 Task: Select Convenience. Add to cart, from 7-Eleven for 3732 Beeghley Street, Allenport, Pennsylvania 15412, Cell Number 254-797-7777, following items : Canada Dry Soda Ginger Ale Bottle - 4, Andy Capps Hot Fries - 8
Action: Mouse moved to (303, 133)
Screenshot: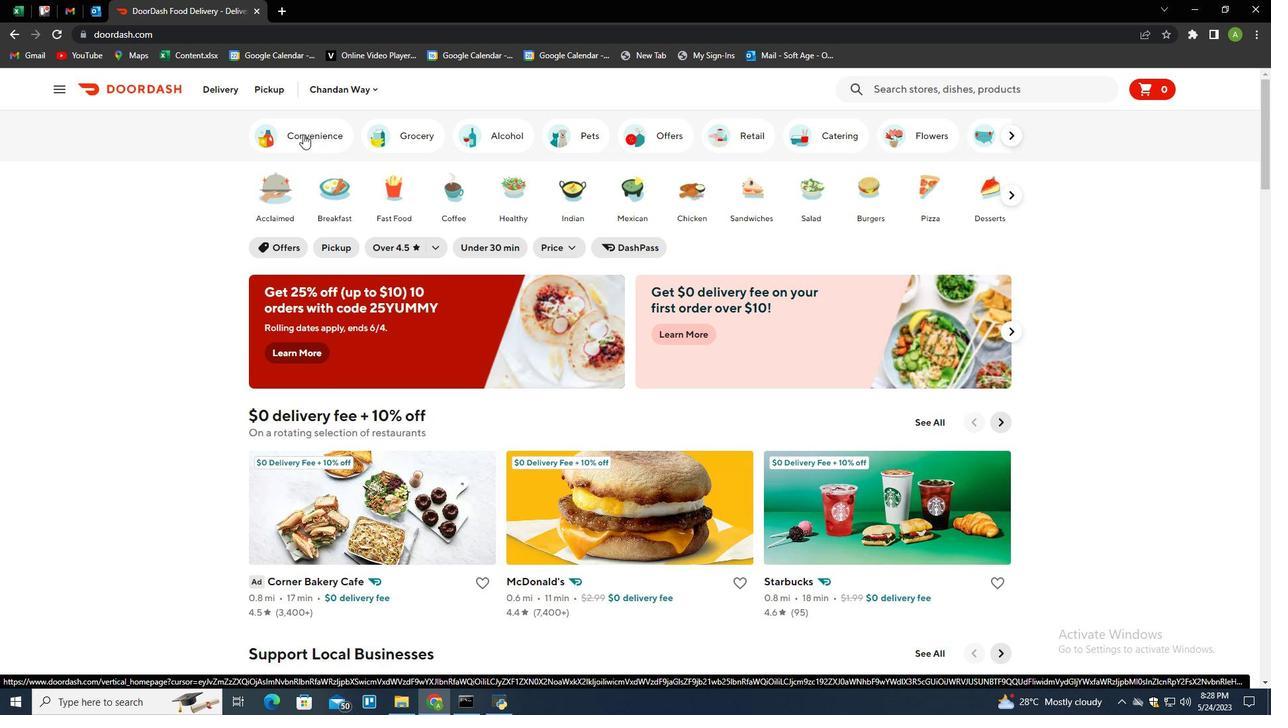
Action: Mouse pressed left at (303, 133)
Screenshot: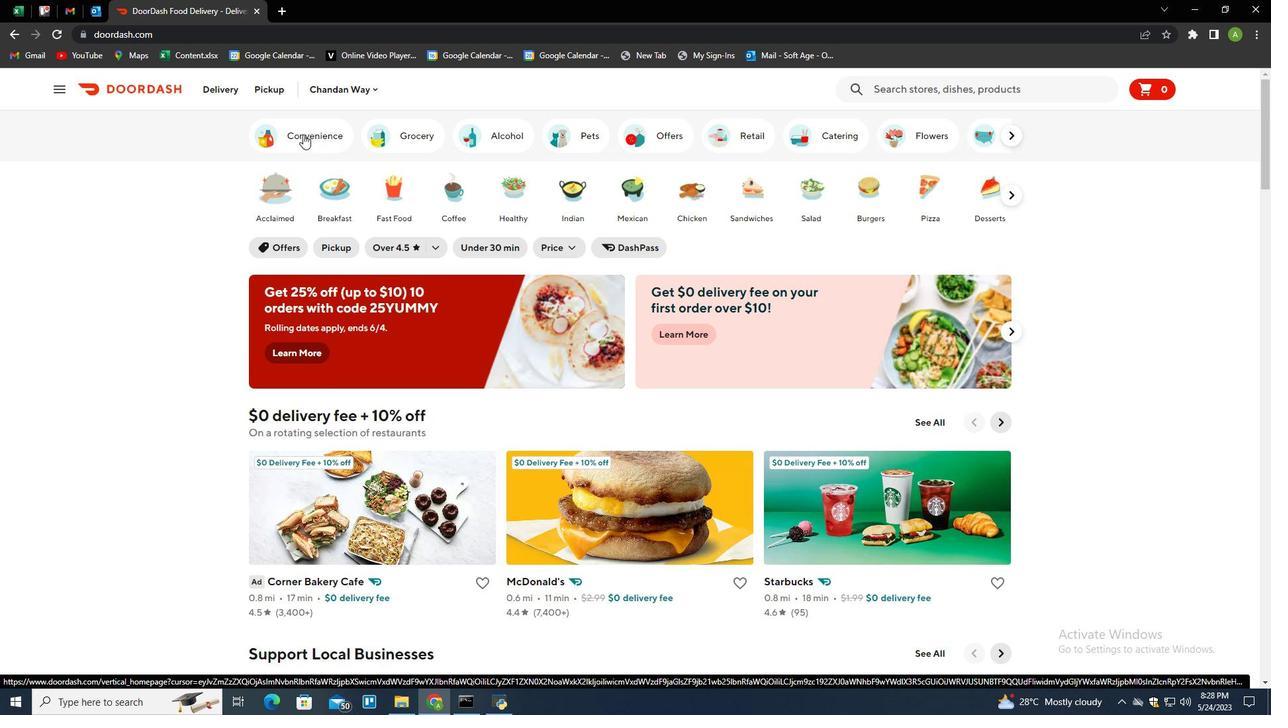 
Action: Mouse moved to (313, 484)
Screenshot: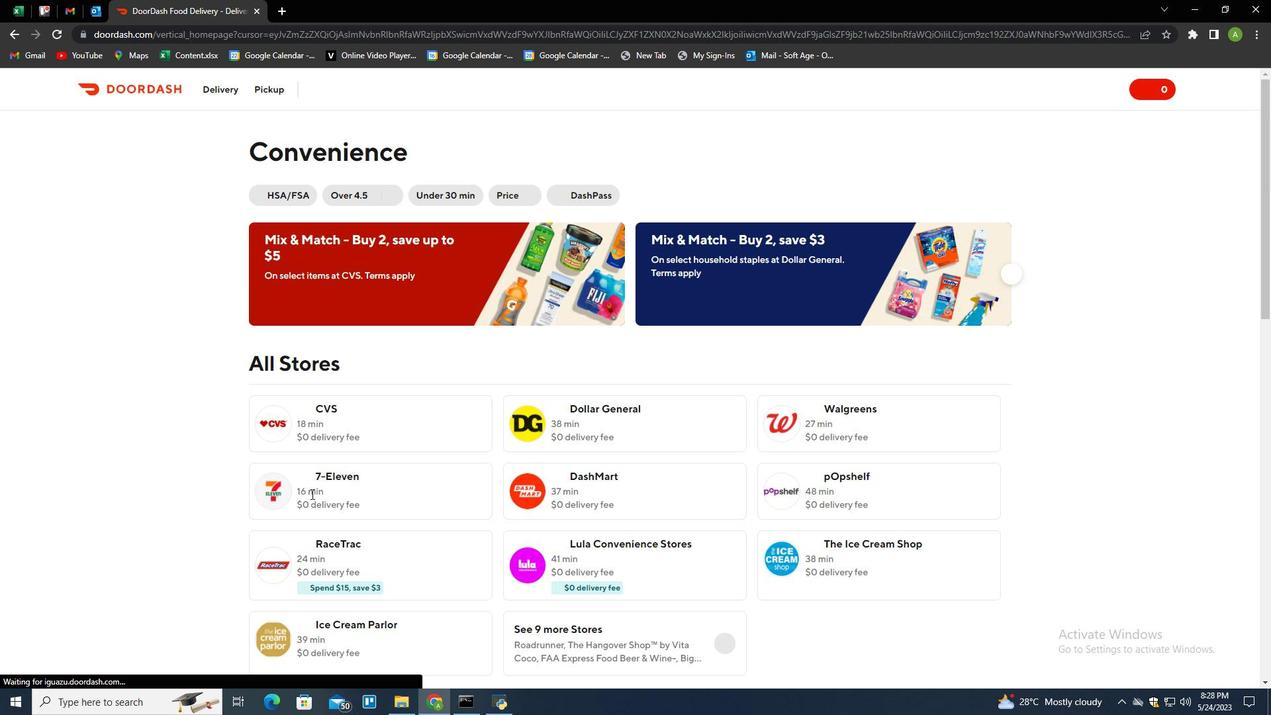 
Action: Mouse pressed left at (313, 484)
Screenshot: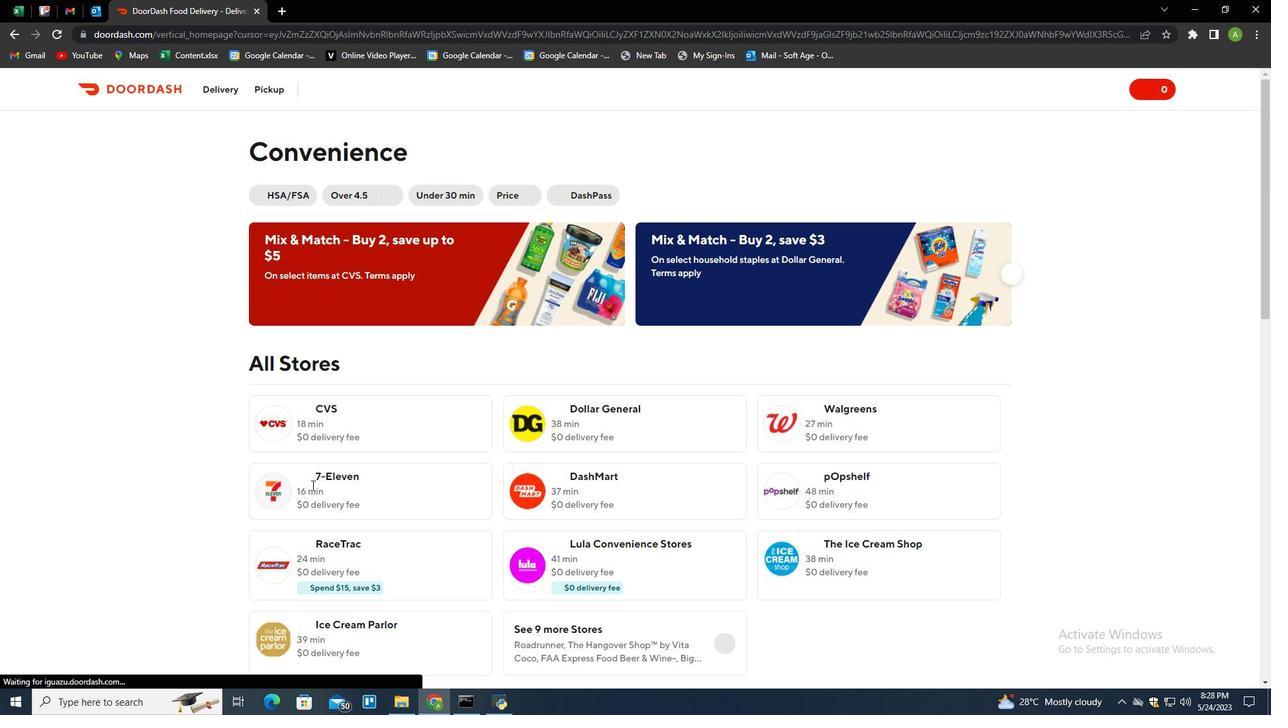 
Action: Mouse moved to (276, 87)
Screenshot: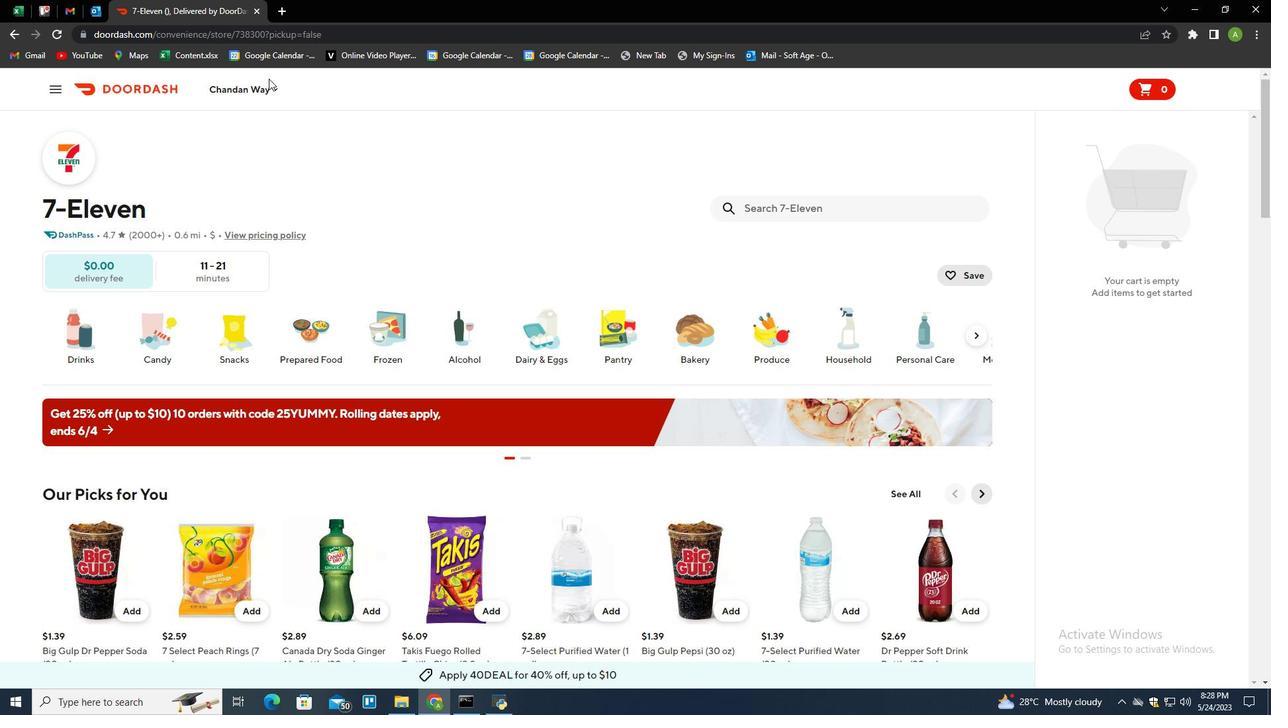 
Action: Mouse pressed left at (276, 87)
Screenshot: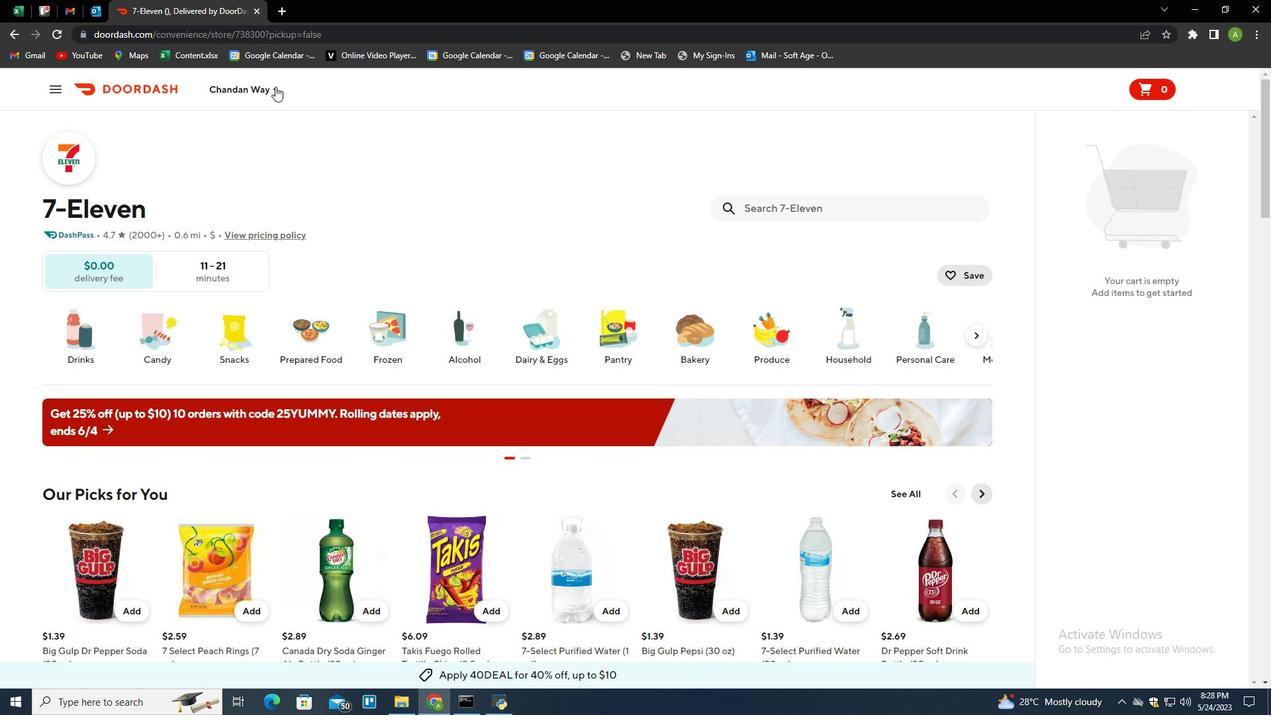 
Action: Mouse moved to (301, 147)
Screenshot: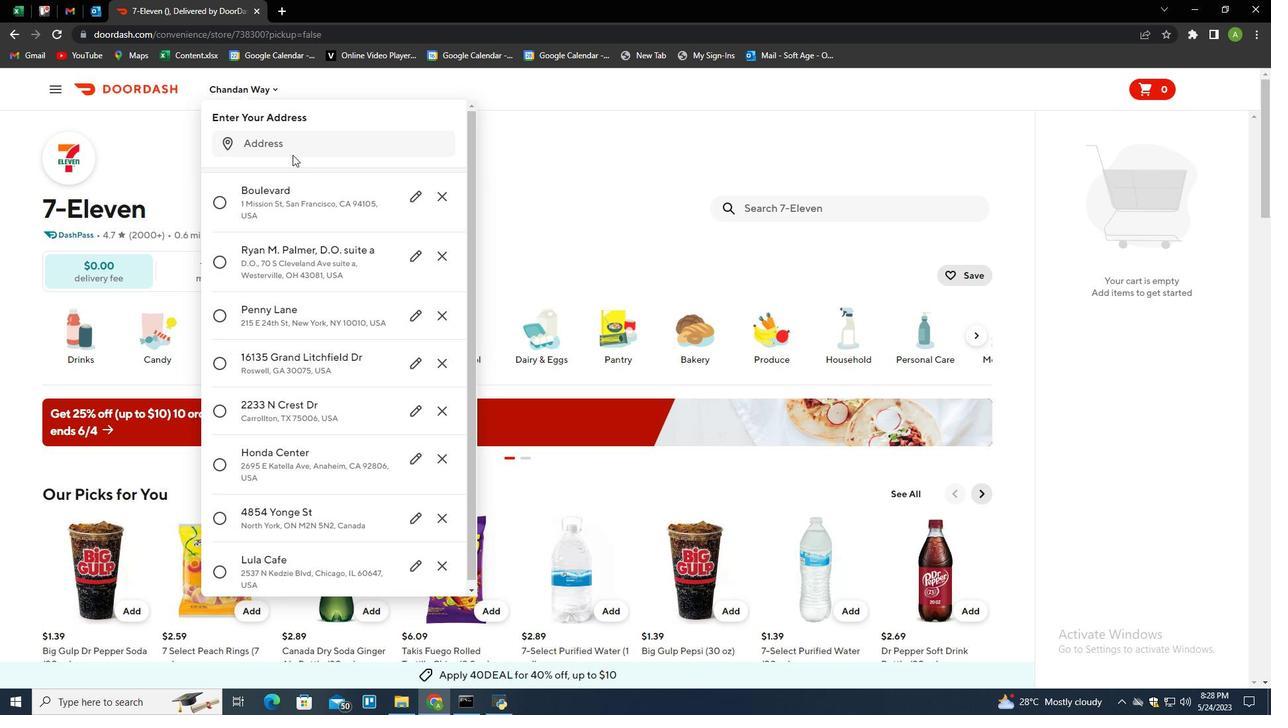 
Action: Mouse pressed left at (301, 147)
Screenshot: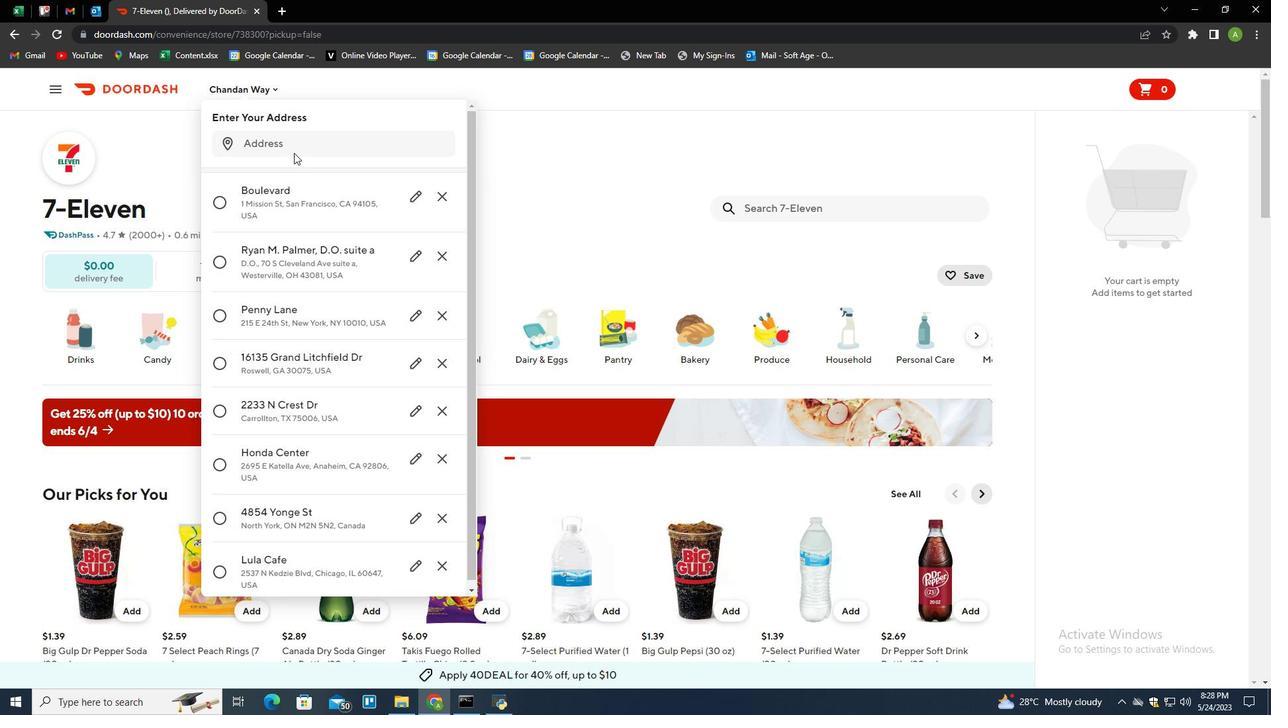 
Action: Key pressed 3732<Key.space>beeghley<Key.space>street<Key.space><Key.backspace>,<Key.space>allenport,<Key.space>pennsylvania<Key.space>15412<Key.enter>
Screenshot: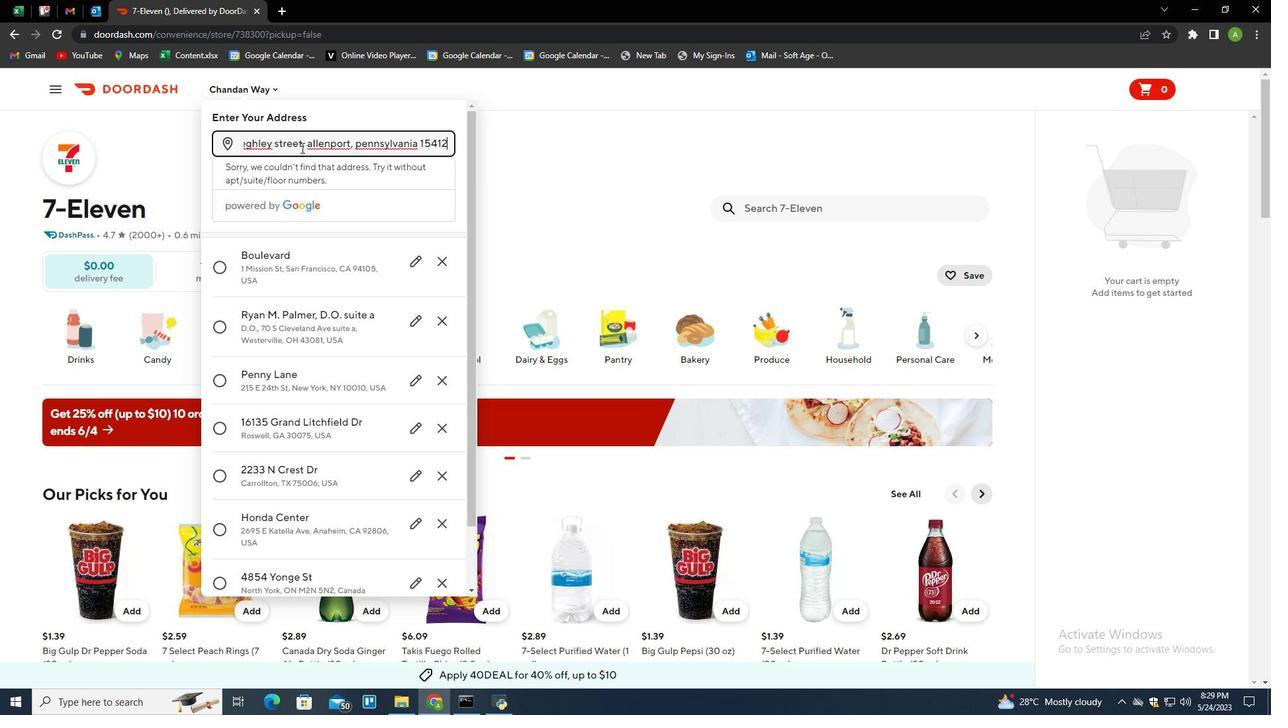 
Action: Mouse moved to (406, 503)
Screenshot: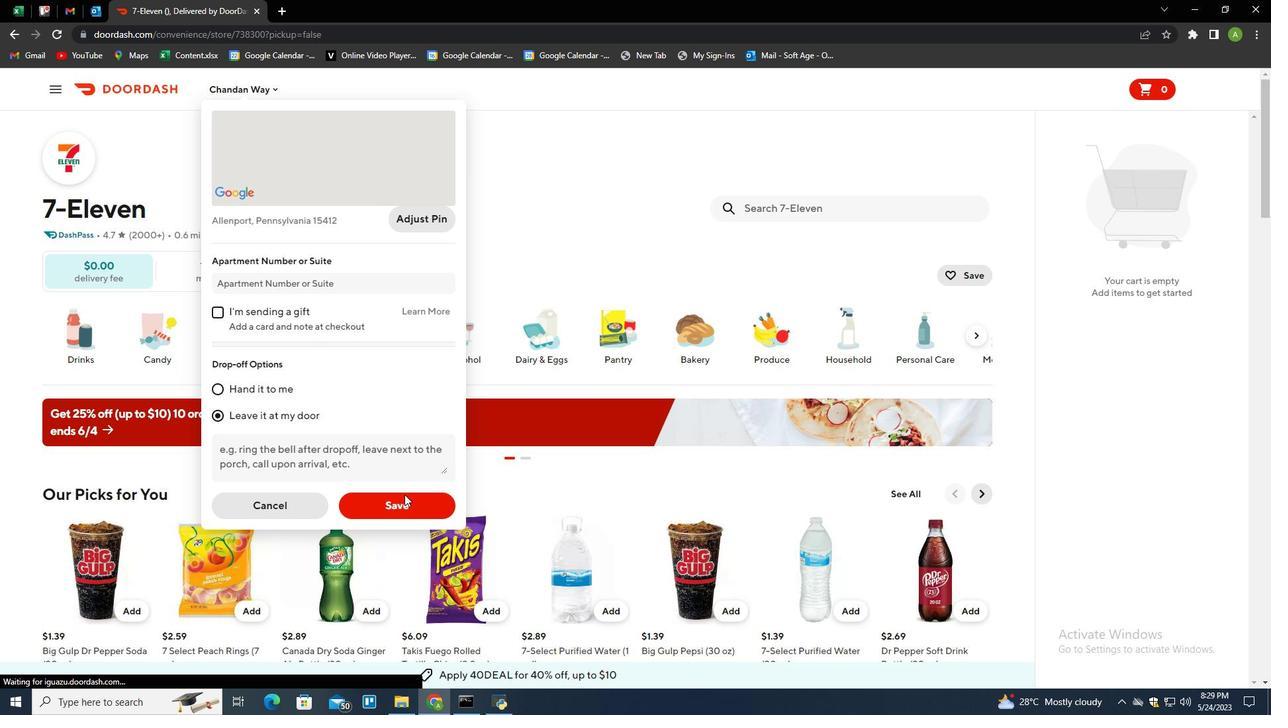 
Action: Mouse pressed left at (406, 503)
Screenshot: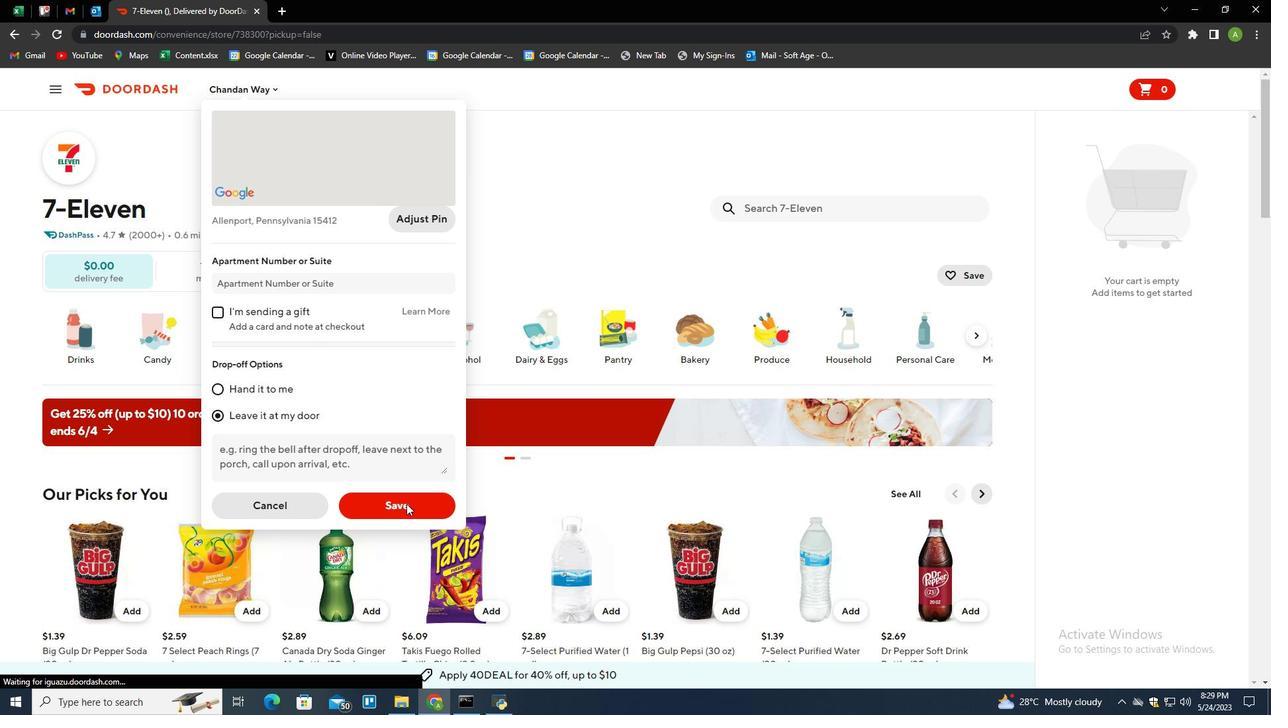 
Action: Mouse moved to (828, 213)
Screenshot: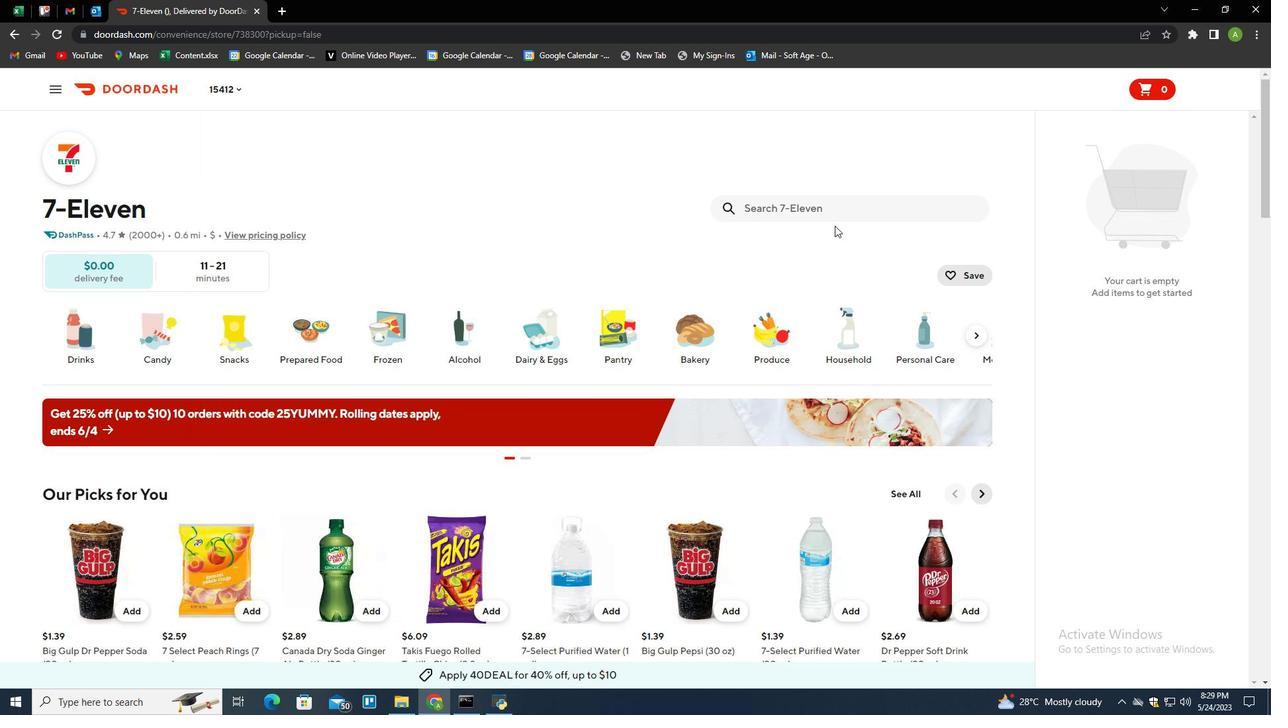 
Action: Mouse pressed left at (828, 213)
Screenshot: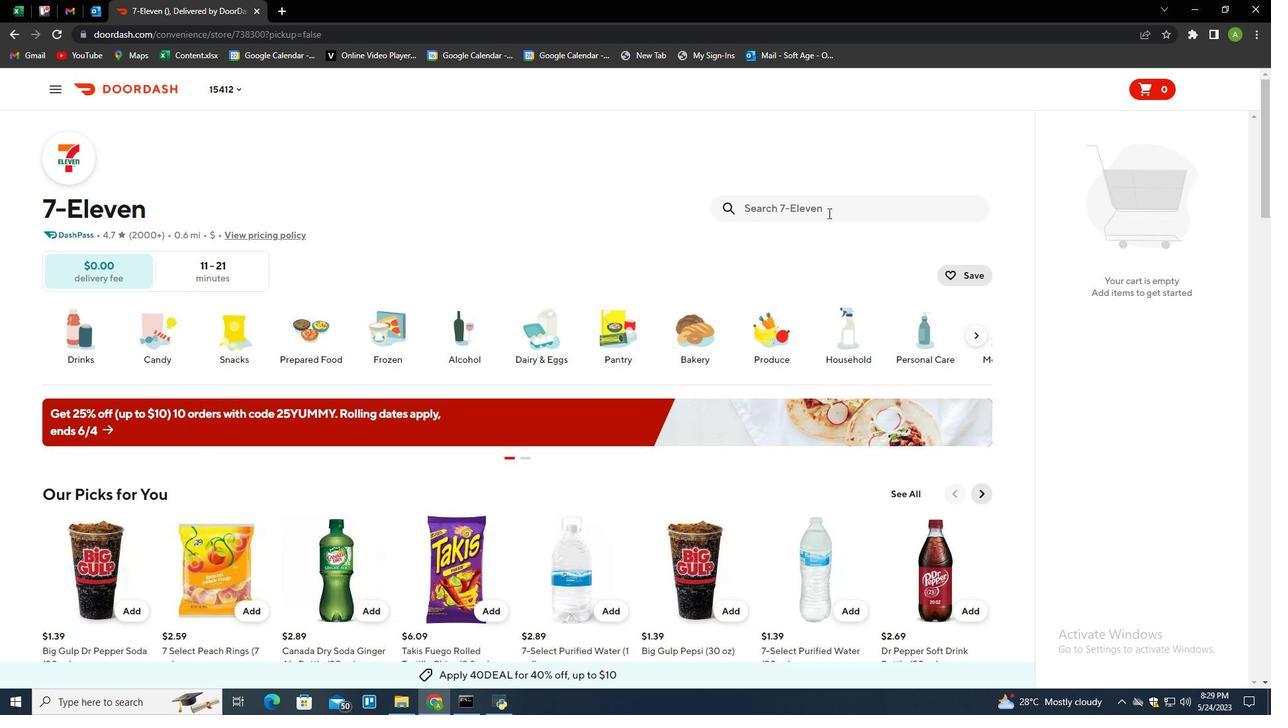 
Action: Key pressed canada<Key.space>dry<Key.space>soda<Key.space>ginger<Key.space>ale<Key.space>bottle<Key.enter>
Screenshot: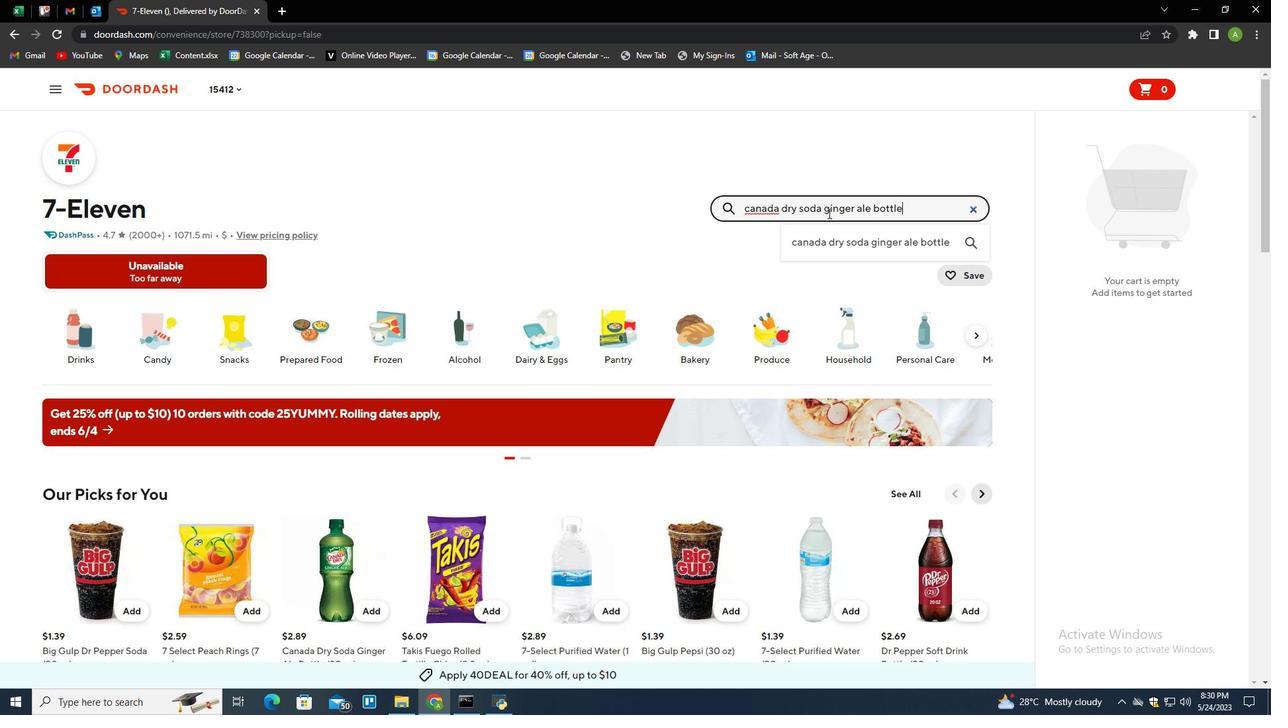
Action: Mouse moved to (121, 343)
Screenshot: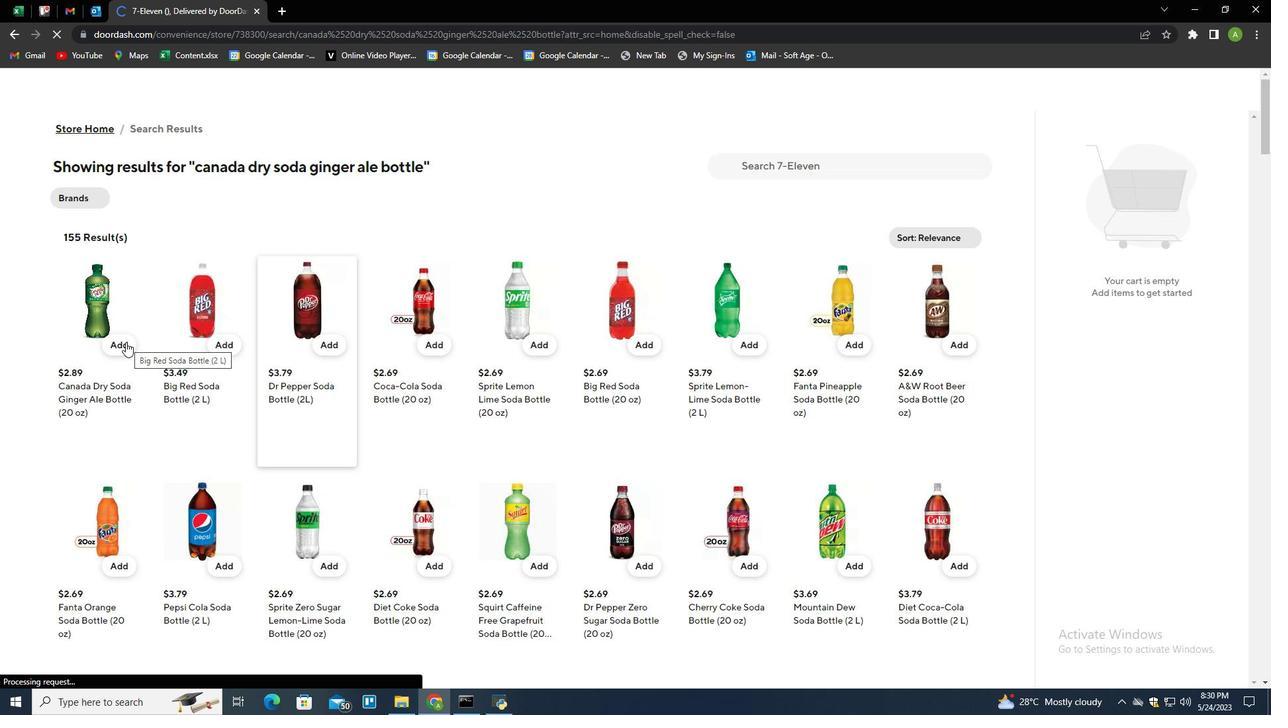 
Action: Mouse pressed left at (121, 343)
Screenshot: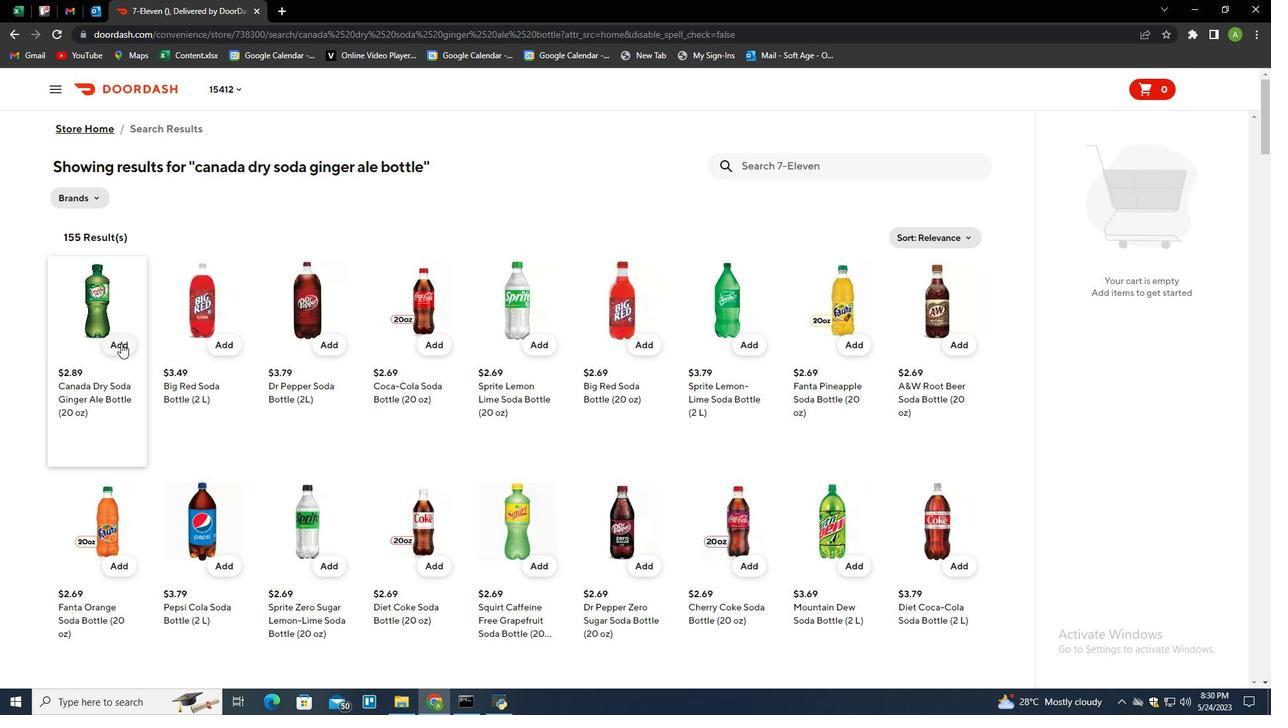 
Action: Mouse moved to (1227, 231)
Screenshot: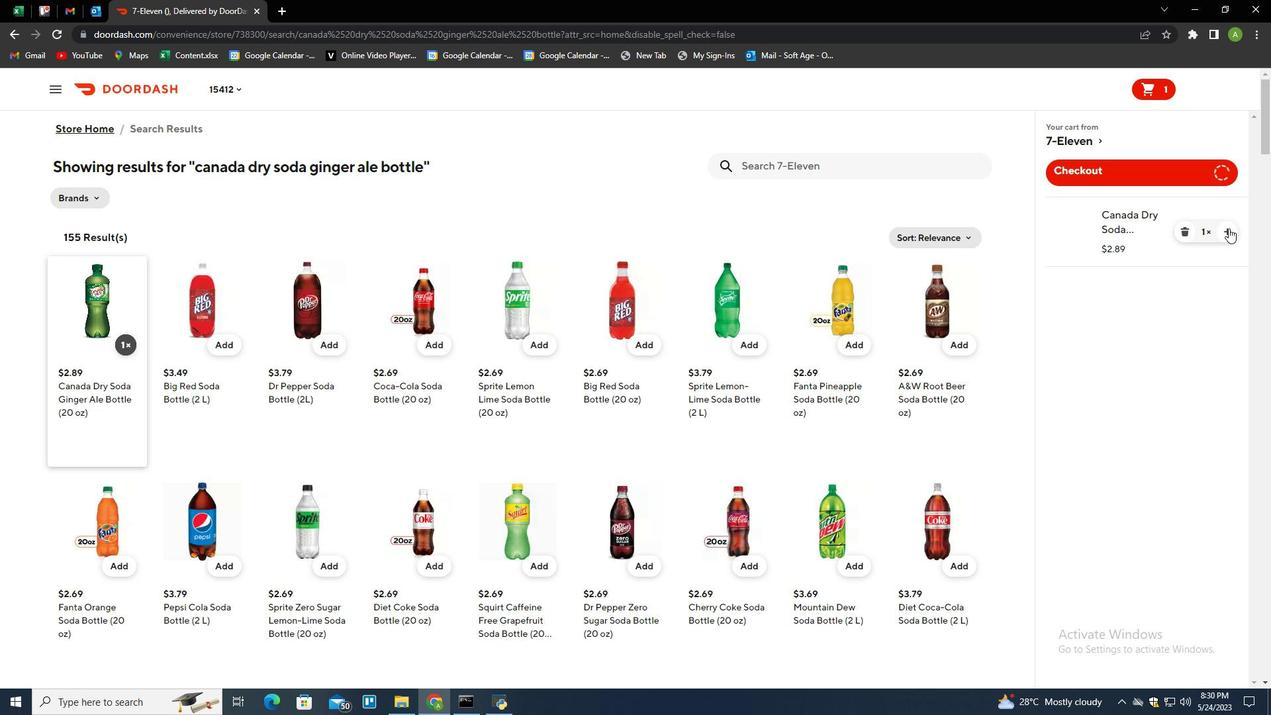 
Action: Mouse pressed left at (1227, 231)
Screenshot: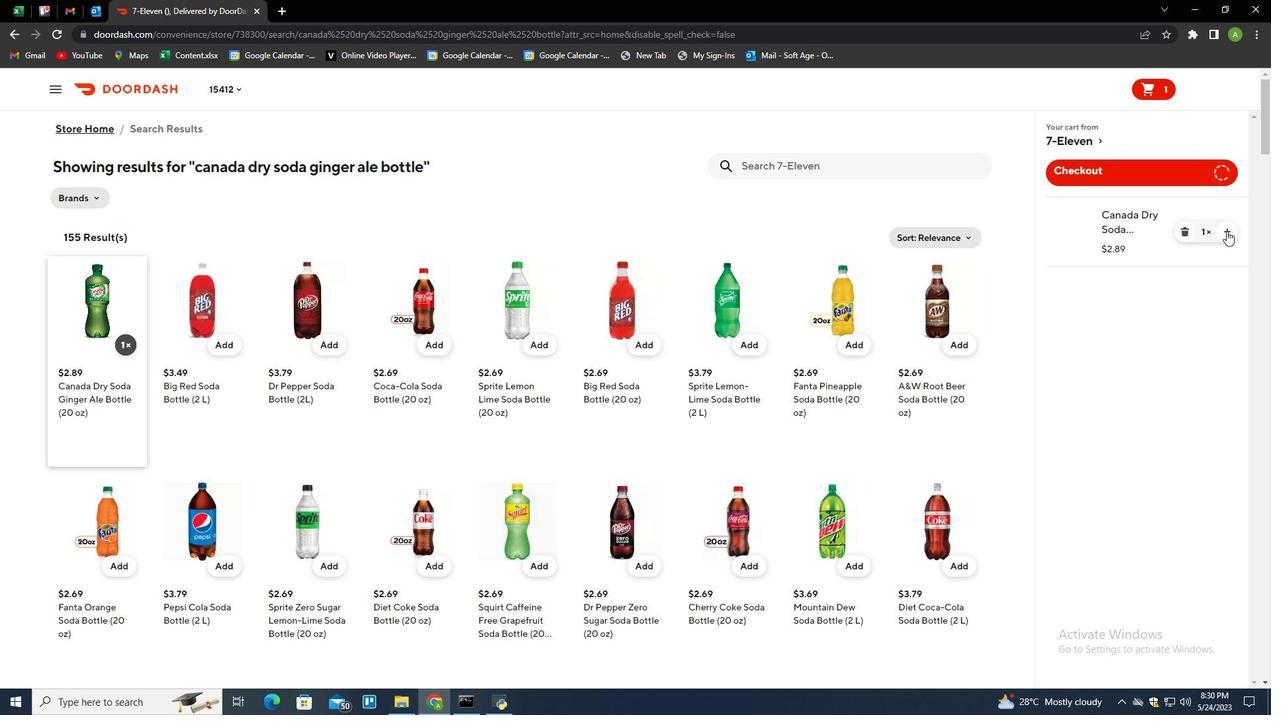 
Action: Mouse pressed left at (1227, 231)
Screenshot: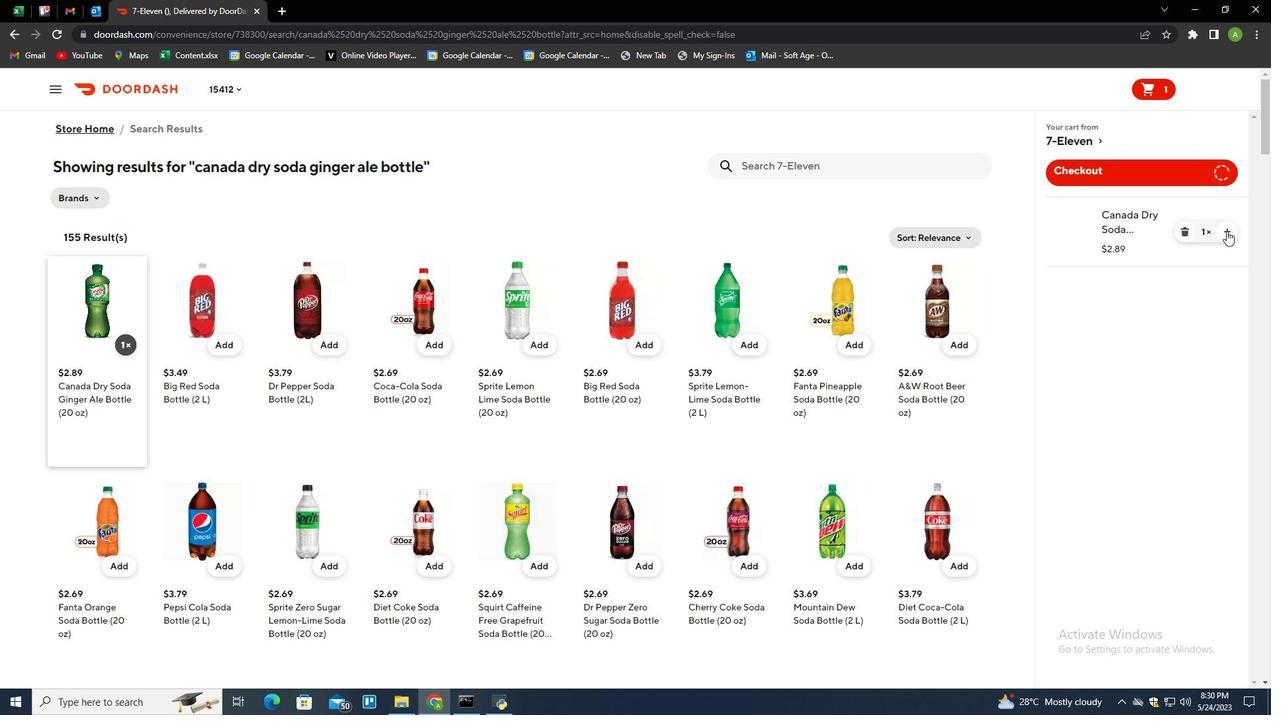 
Action: Mouse pressed left at (1227, 231)
Screenshot: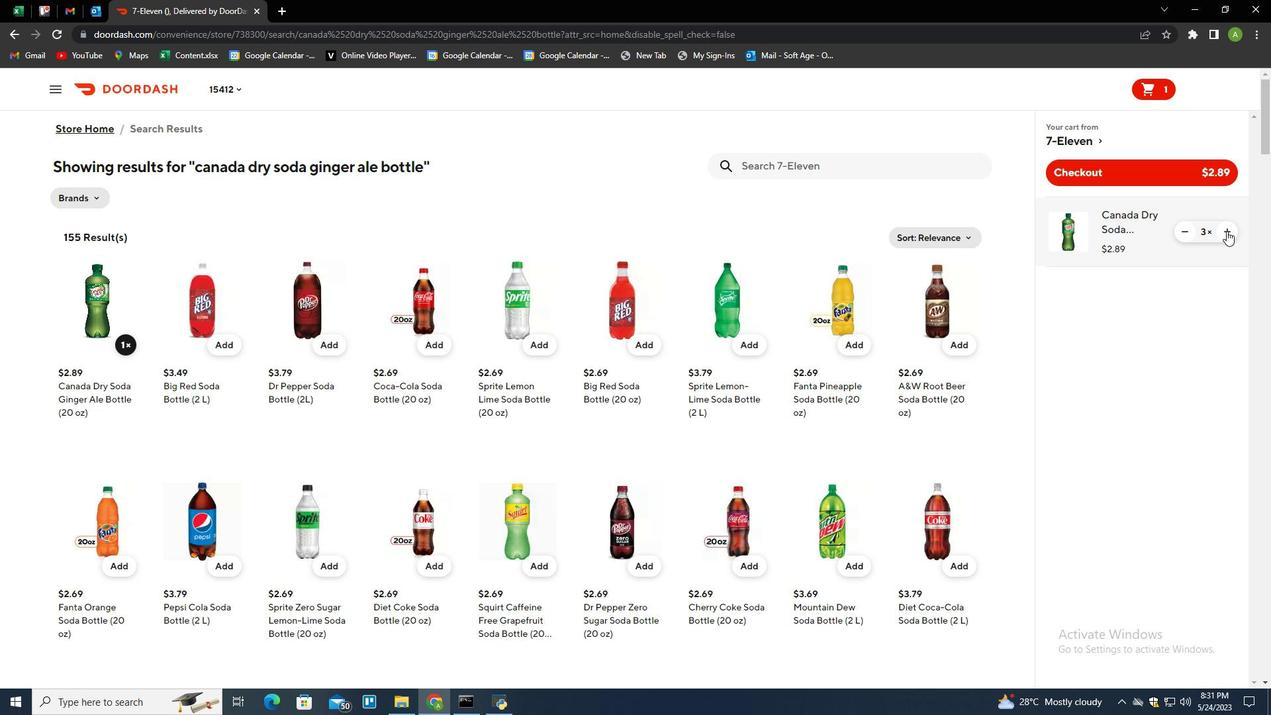 
Action: Mouse moved to (813, 160)
Screenshot: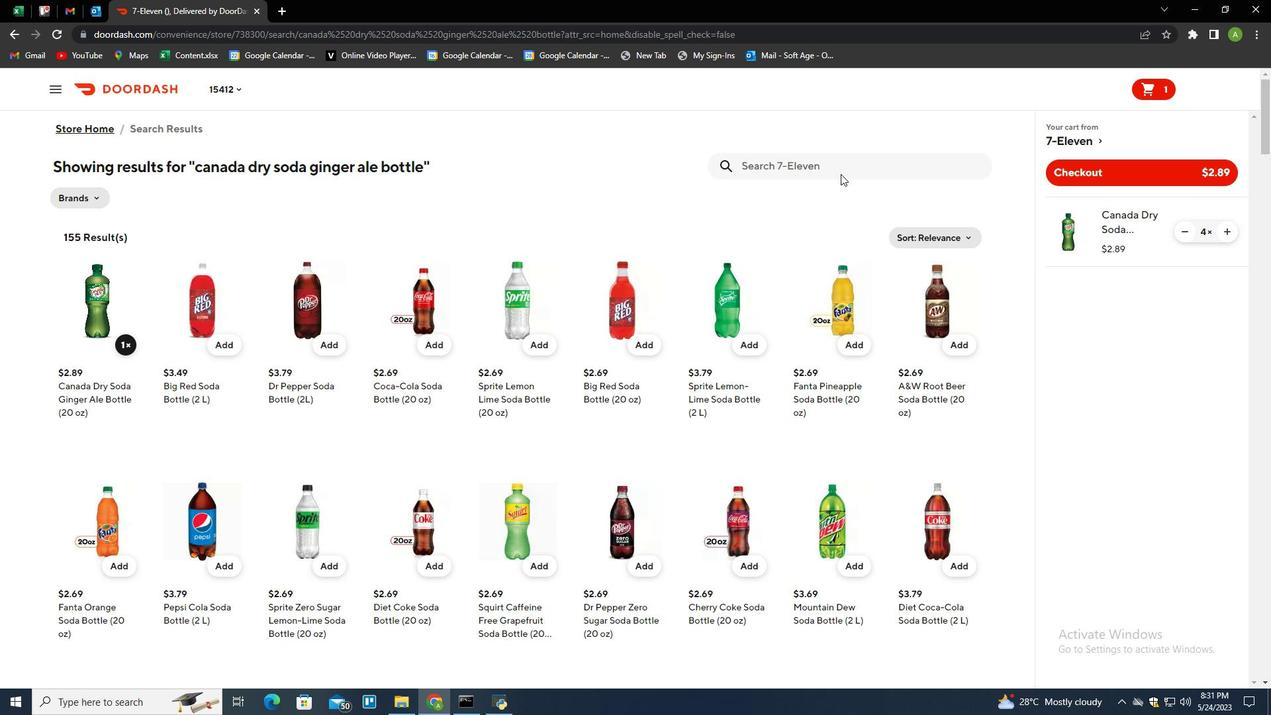
Action: Mouse pressed left at (813, 160)
Screenshot: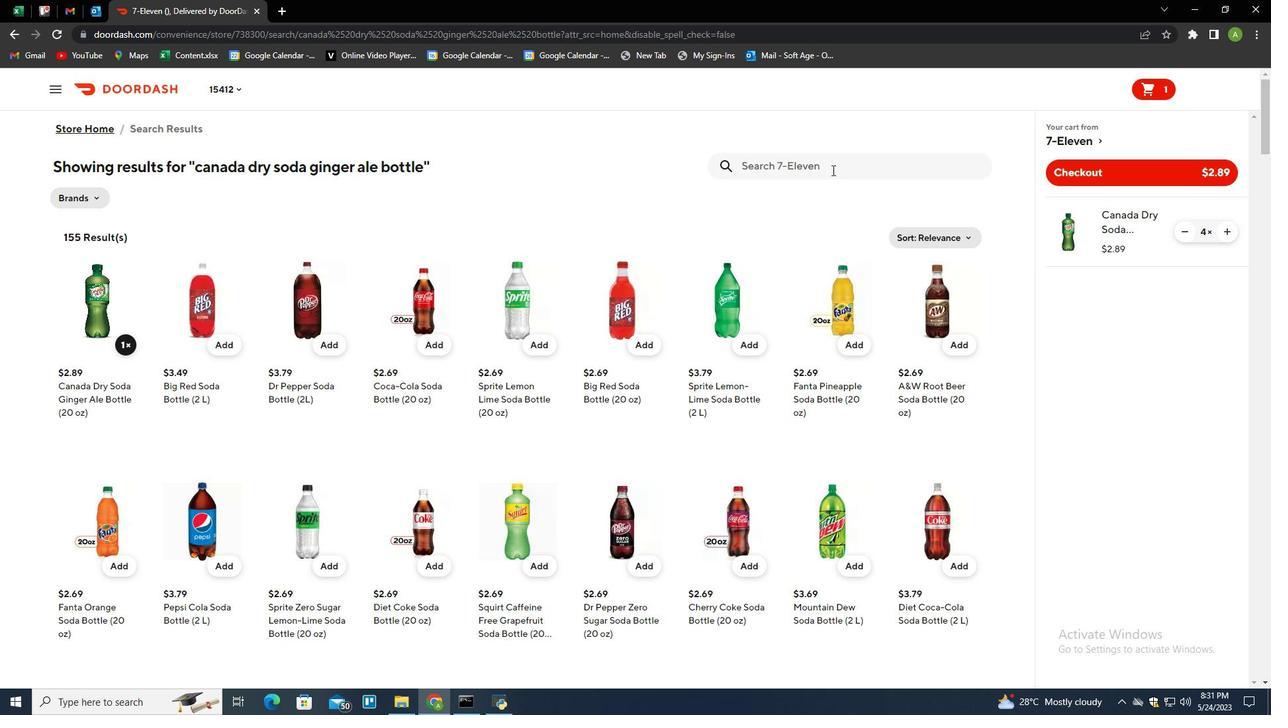 
Action: Mouse moved to (811, 162)
Screenshot: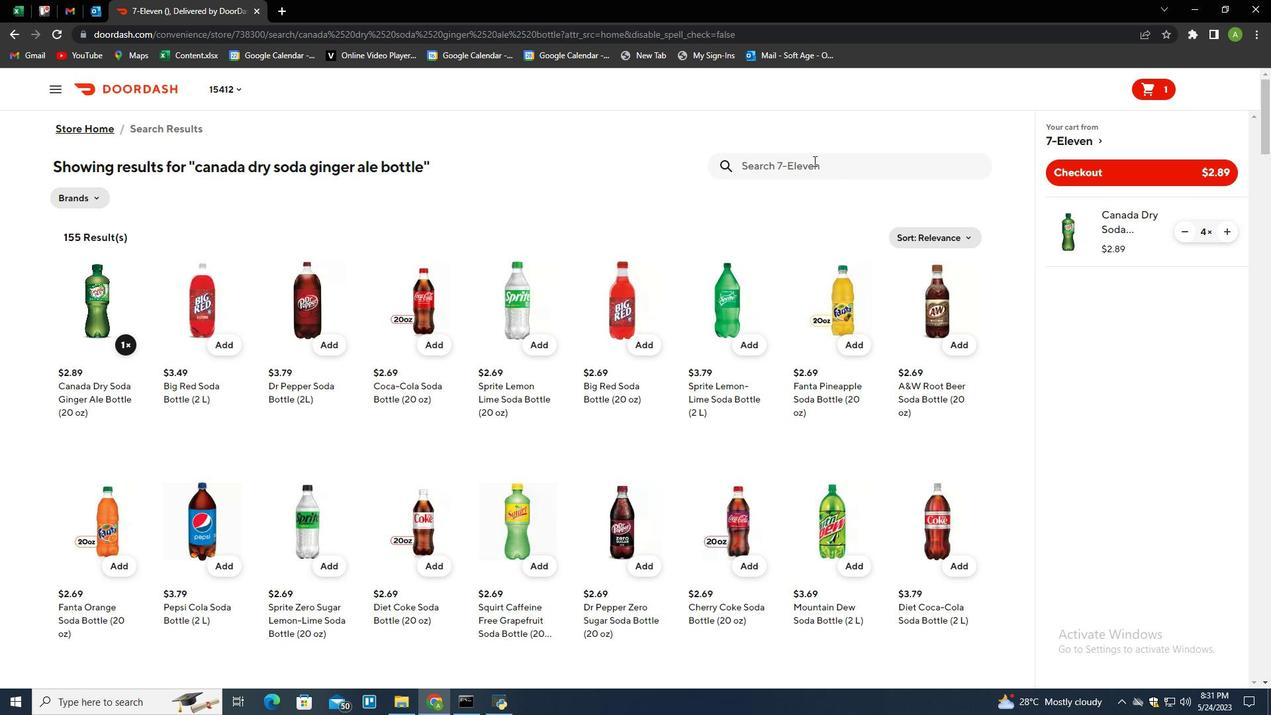 
Action: Key pressed andy<Key.space>capps<Key.space>hot<Key.space>fries<Key.enter>
Screenshot: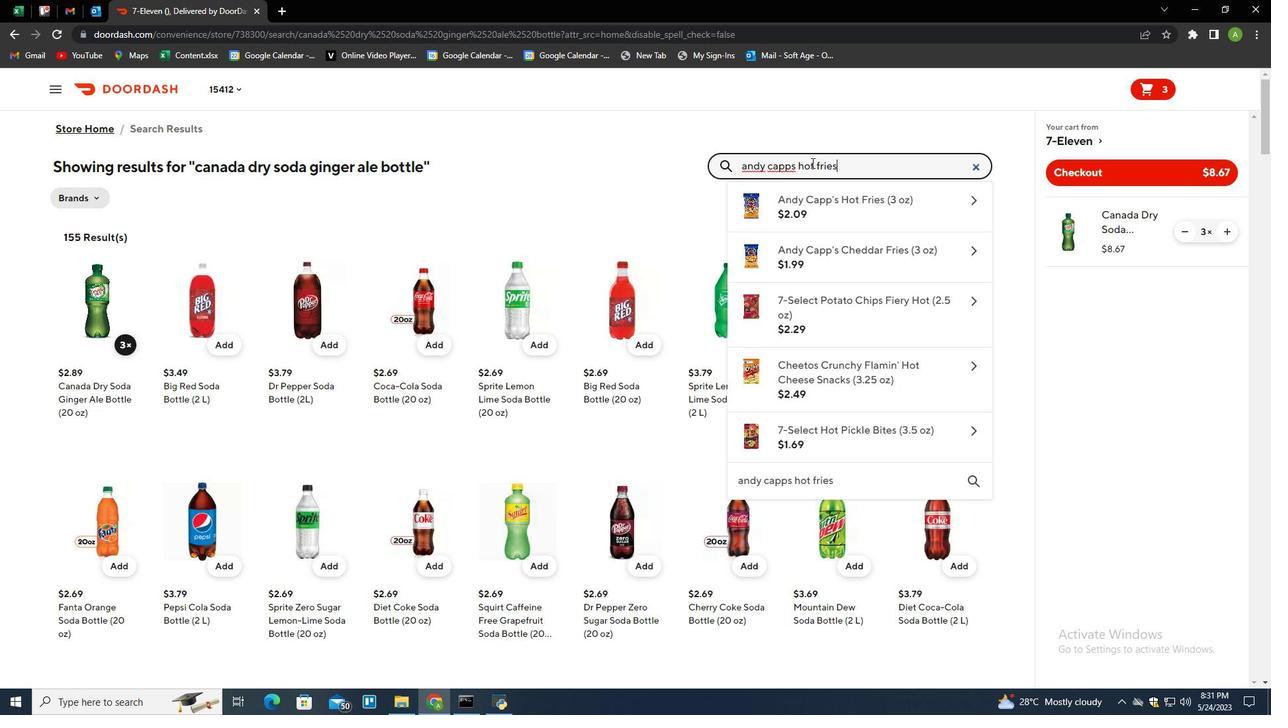 
Action: Mouse moved to (116, 346)
Screenshot: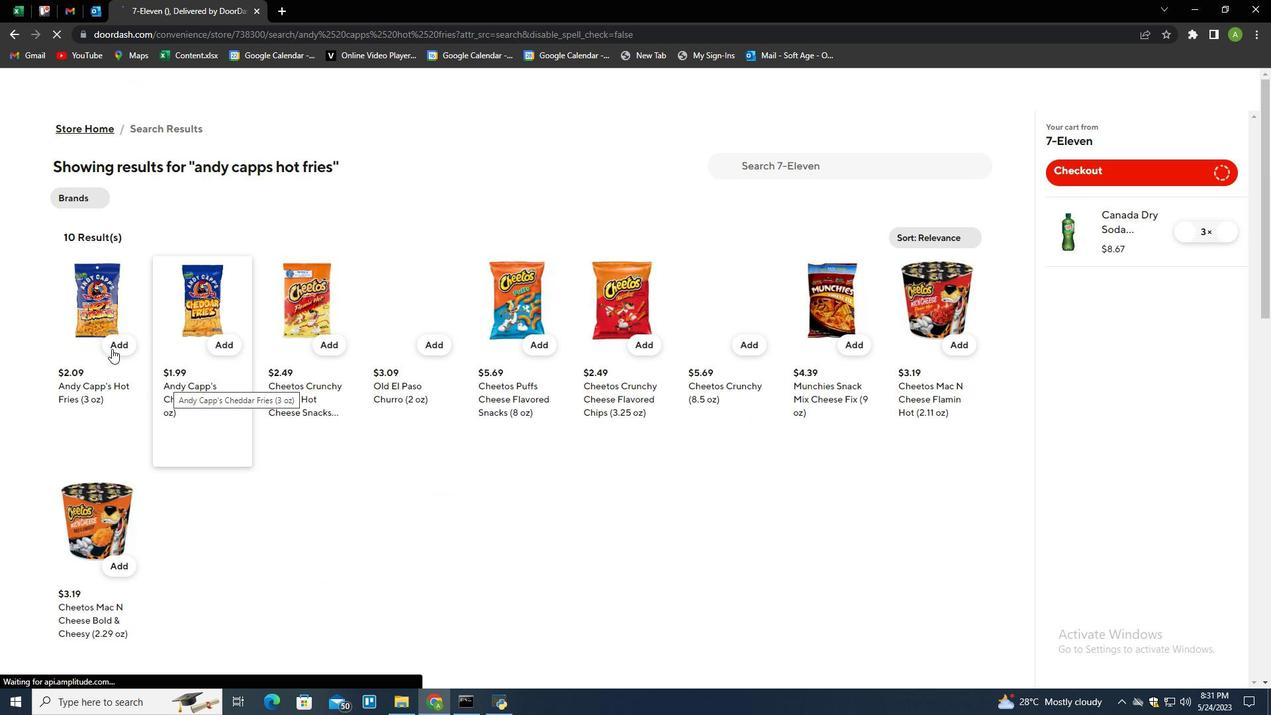 
Action: Mouse pressed left at (116, 346)
Screenshot: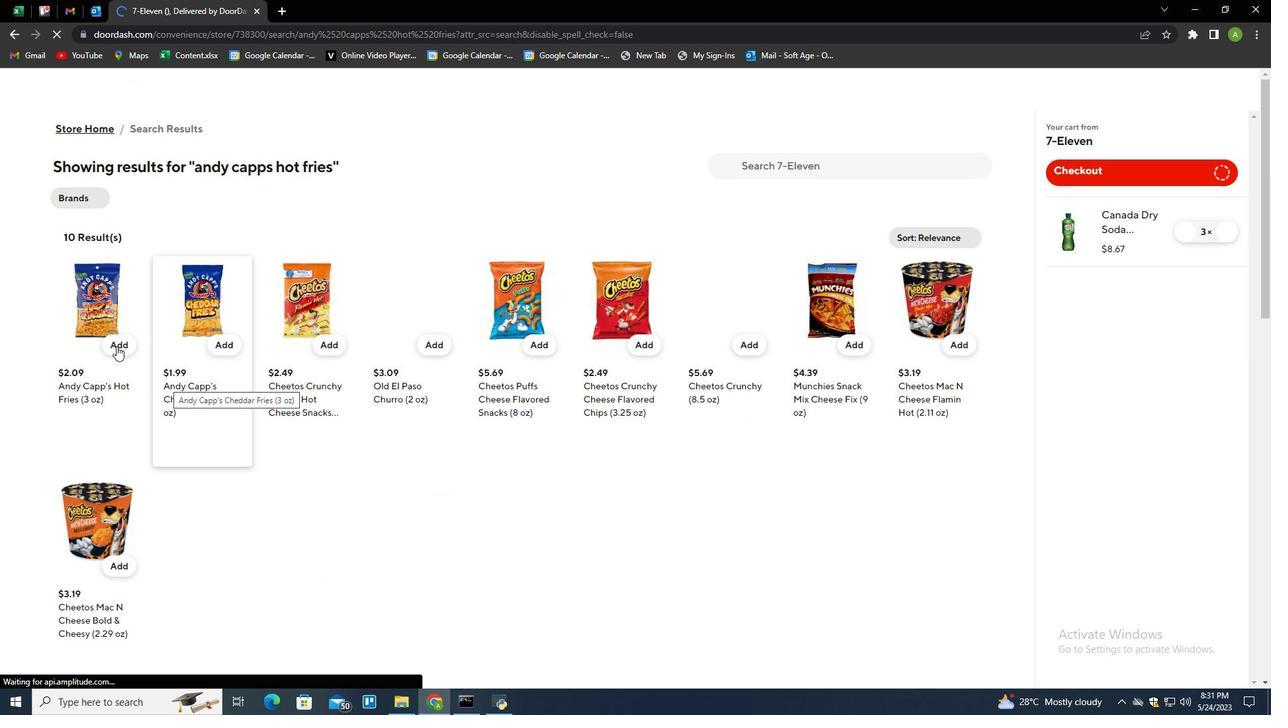 
Action: Mouse moved to (1225, 299)
Screenshot: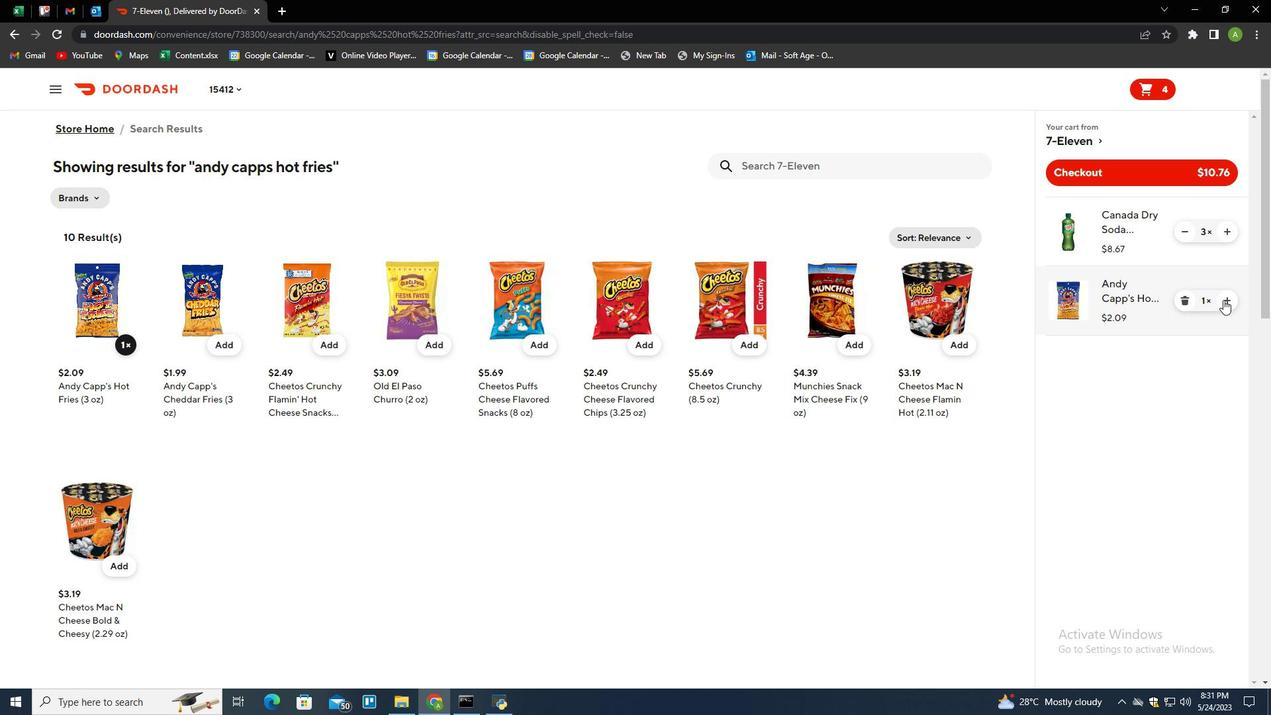 
Action: Mouse pressed left at (1225, 299)
Screenshot: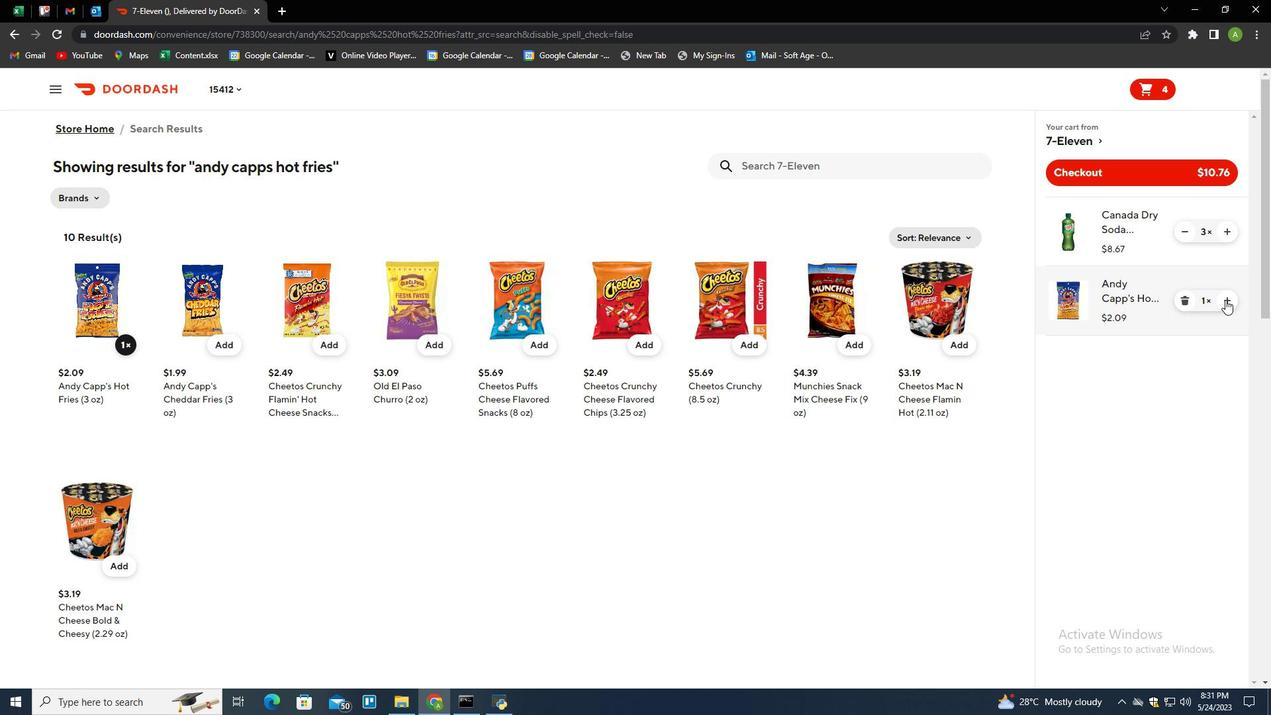 
Action: Mouse pressed left at (1225, 299)
Screenshot: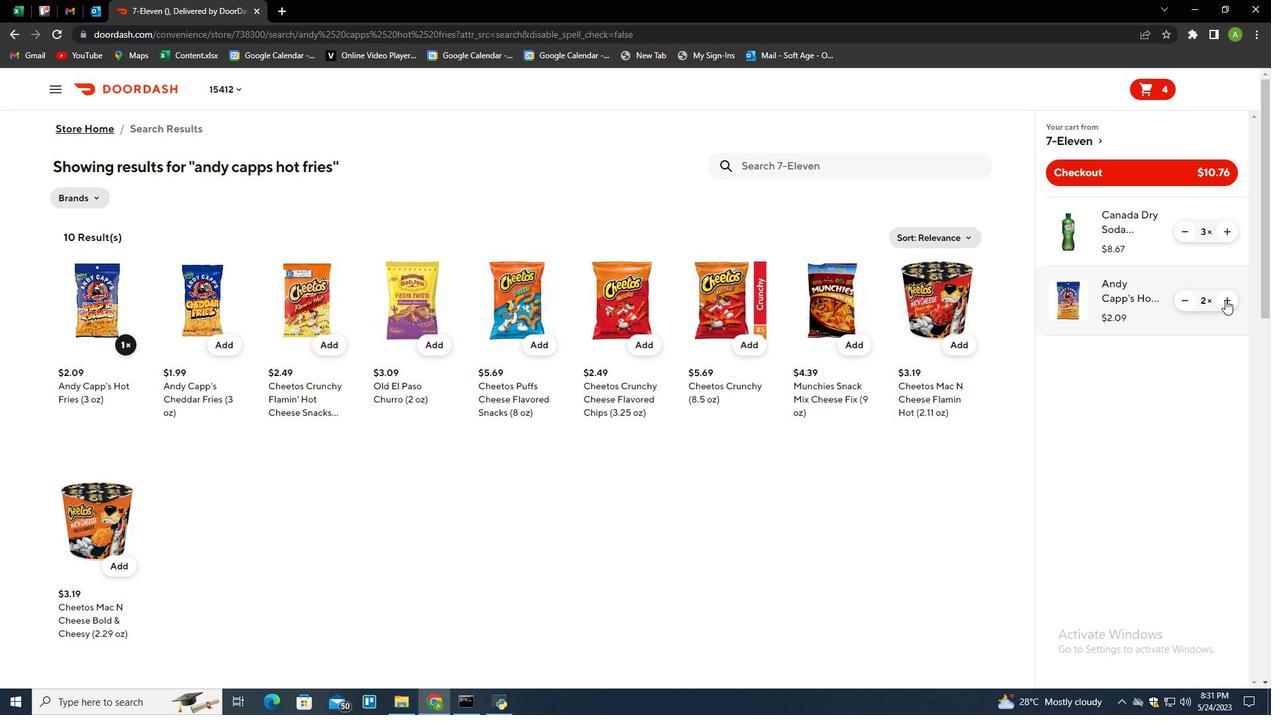 
Action: Mouse pressed left at (1225, 299)
Screenshot: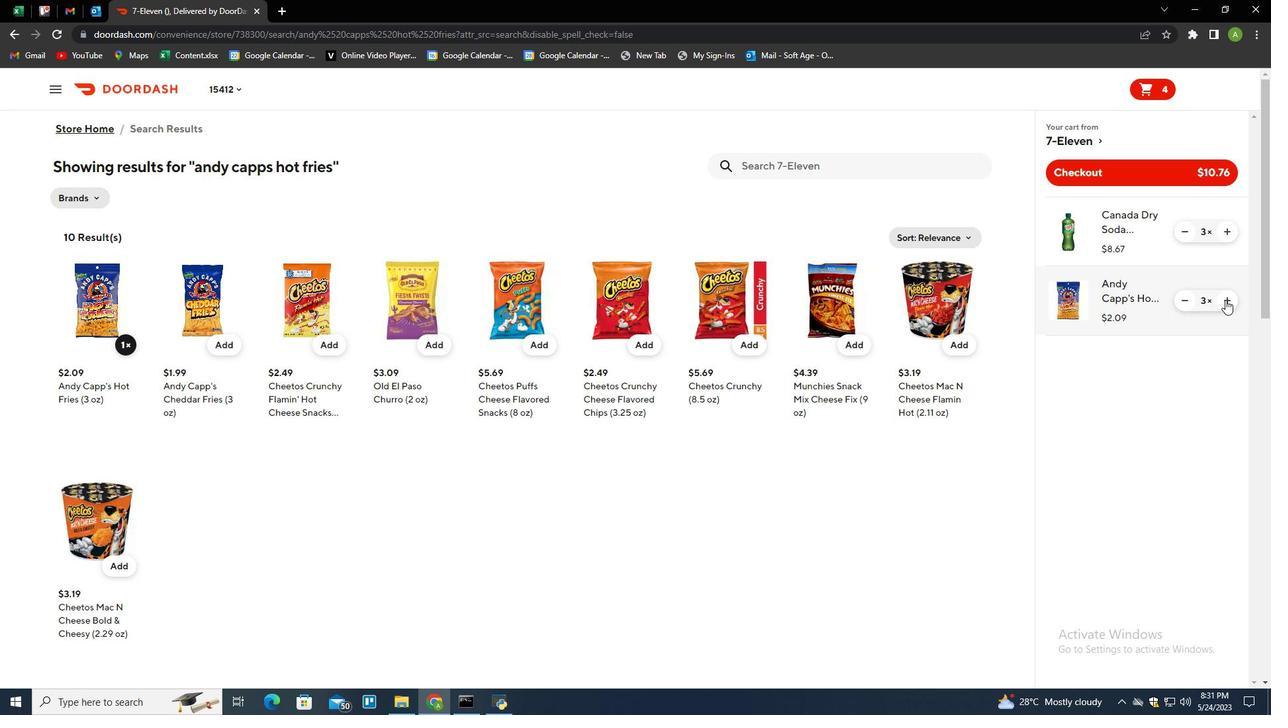 
Action: Mouse pressed left at (1225, 299)
Screenshot: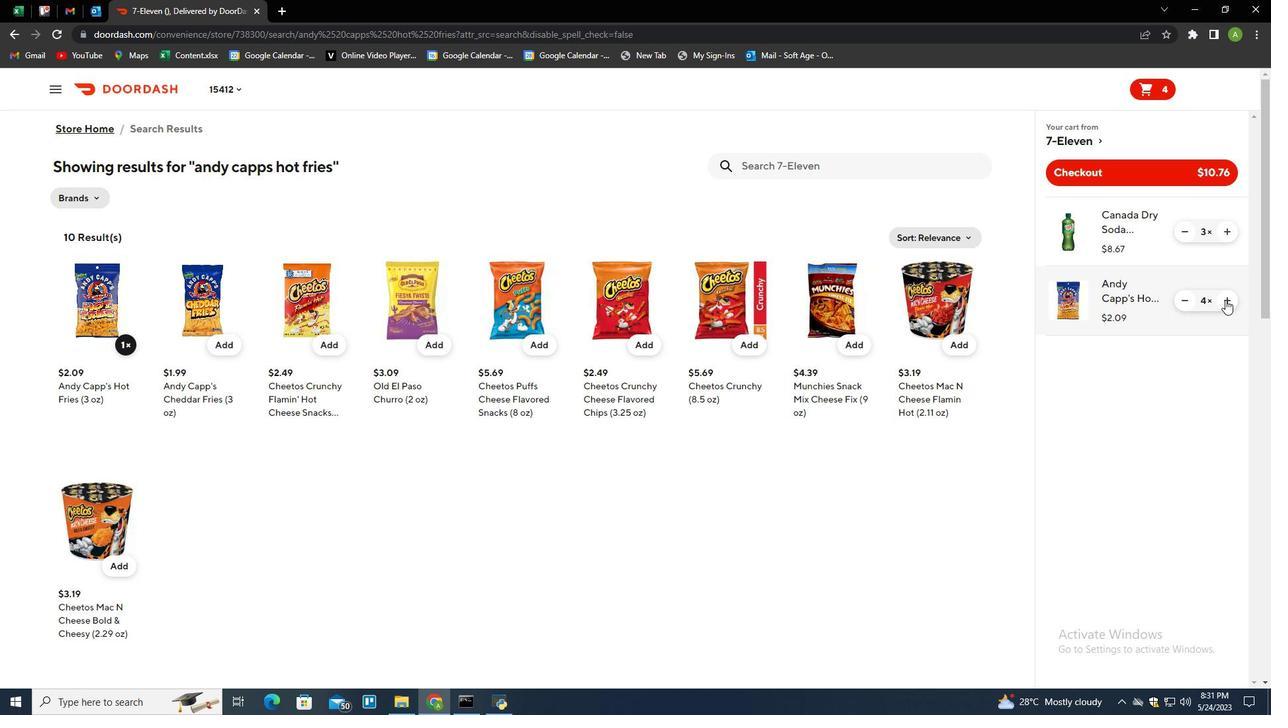
Action: Mouse pressed left at (1225, 299)
Screenshot: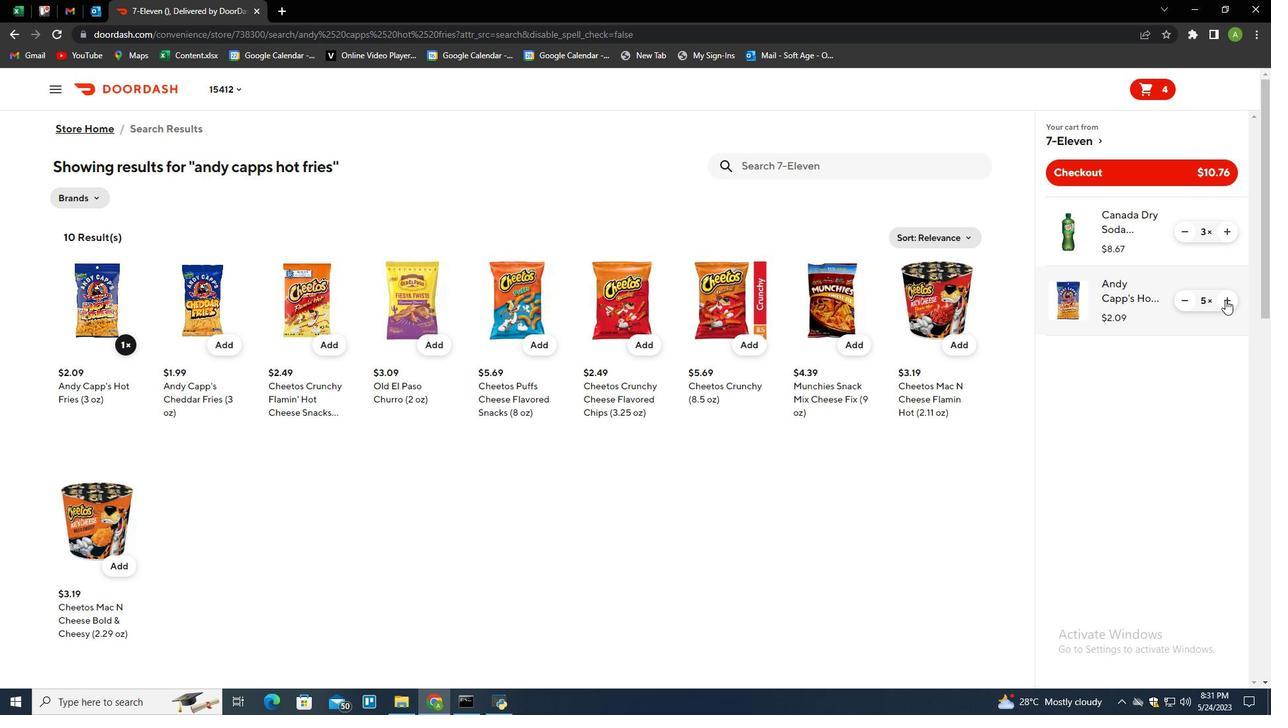 
Action: Mouse pressed left at (1225, 299)
Screenshot: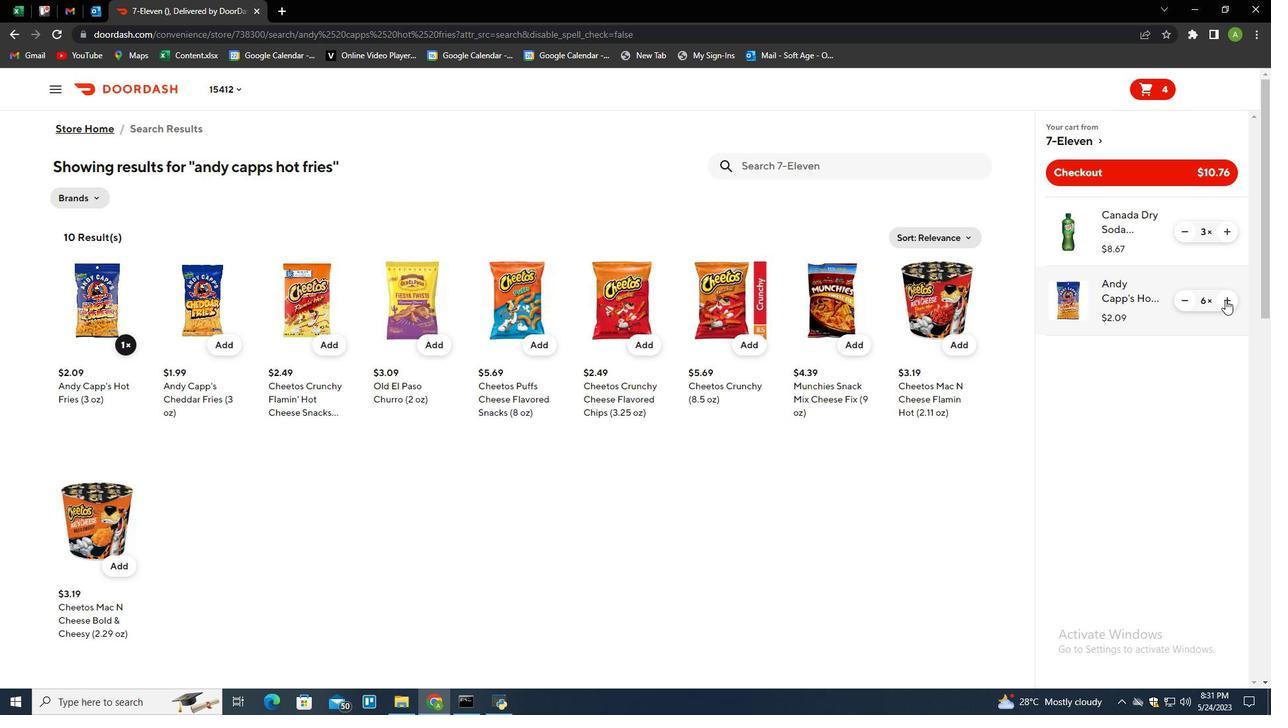 
Action: Mouse pressed left at (1225, 299)
Screenshot: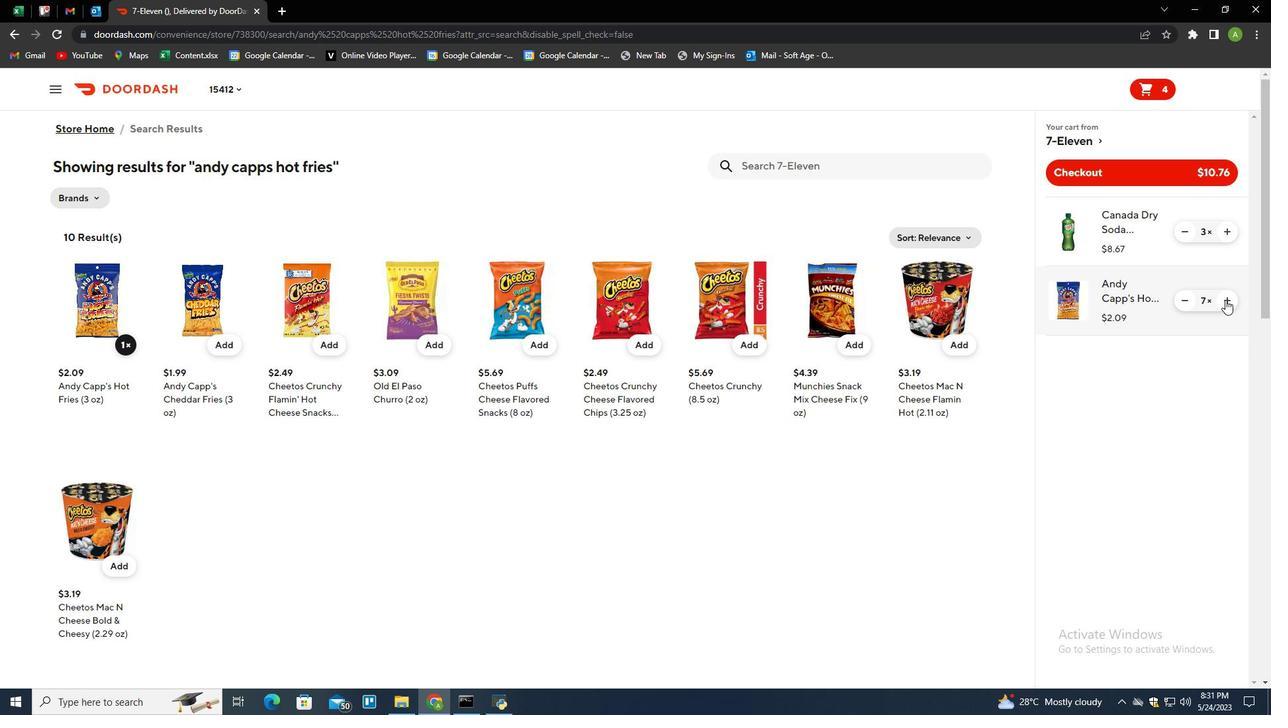 
Action: Mouse moved to (1087, 174)
Screenshot: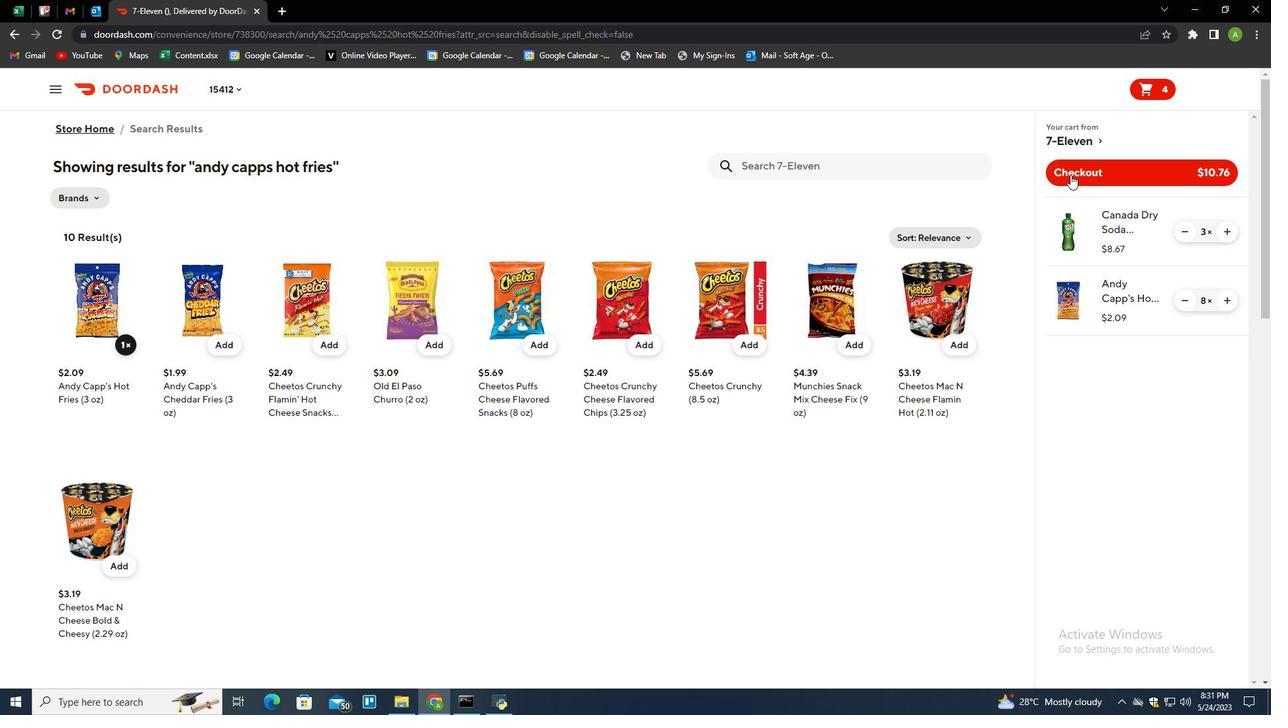 
Action: Mouse pressed left at (1087, 174)
Screenshot: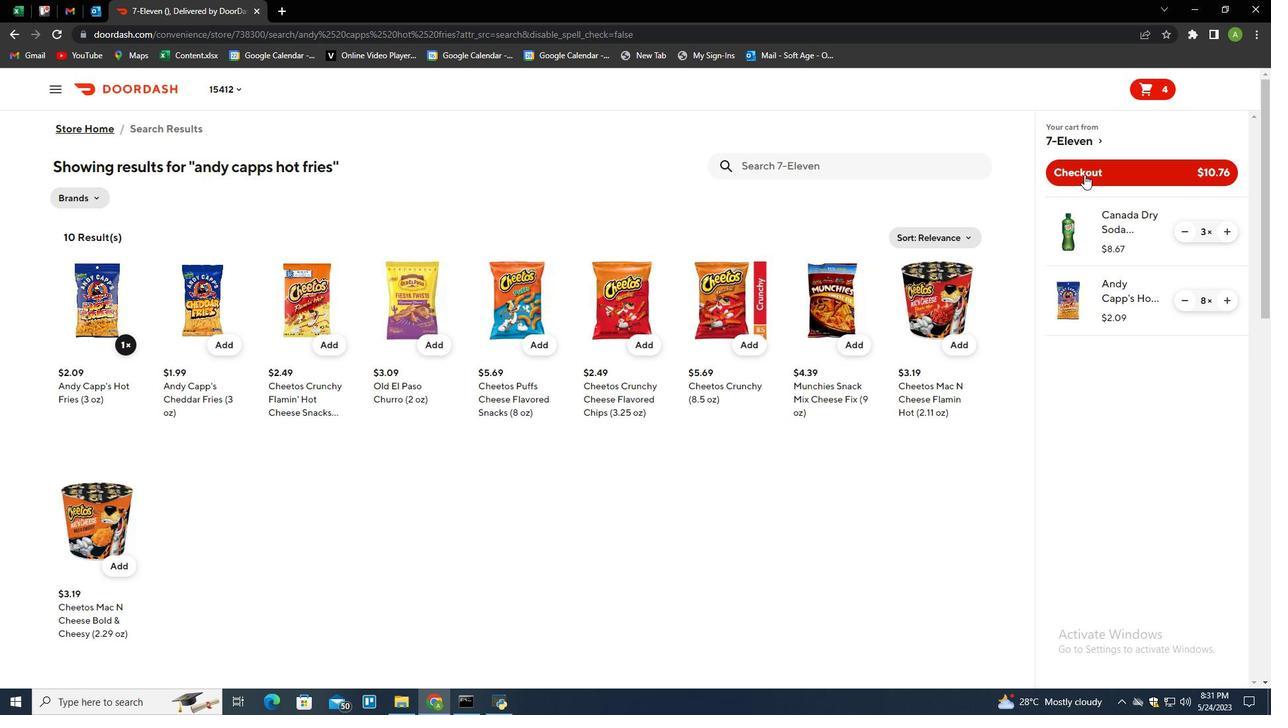 
